 Task: Use the formula "FISHER" in spreadsheet "Project portfolio".
Action: Mouse moved to (369, 310)
Screenshot: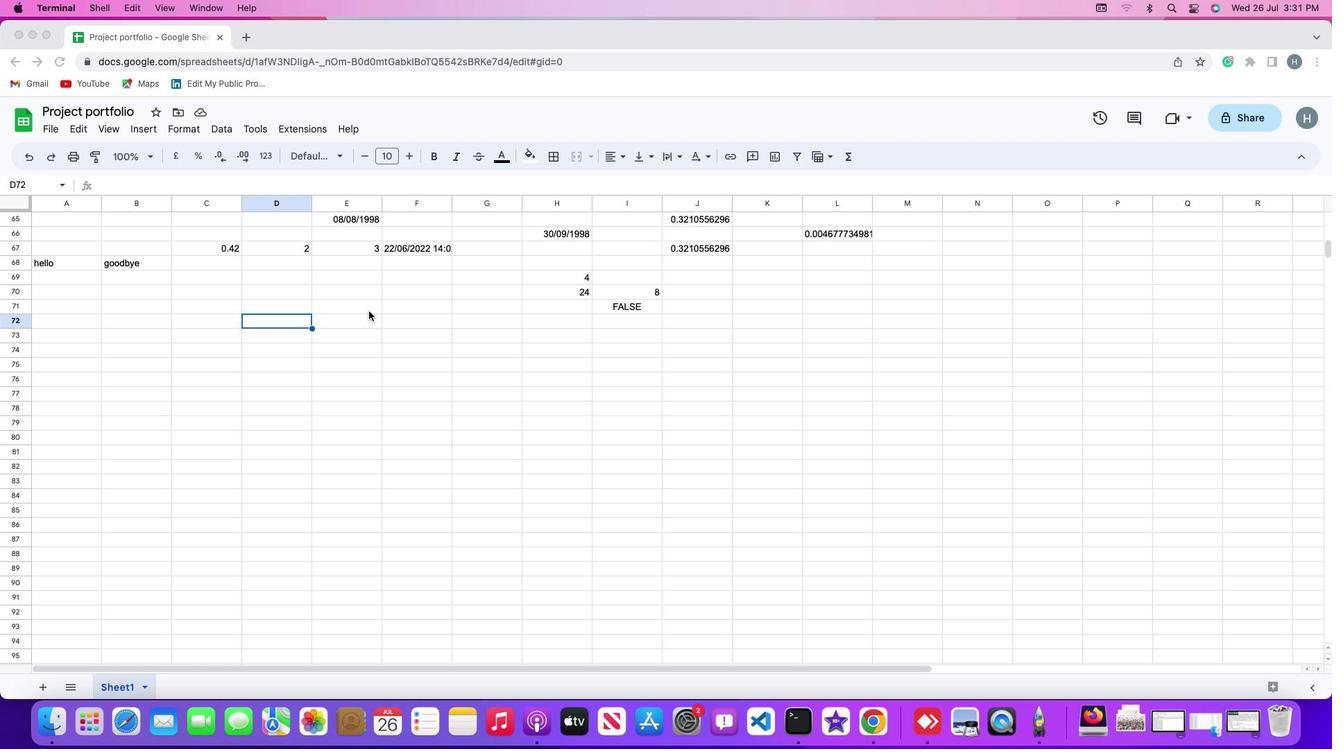 
Action: Mouse pressed left at (369, 310)
Screenshot: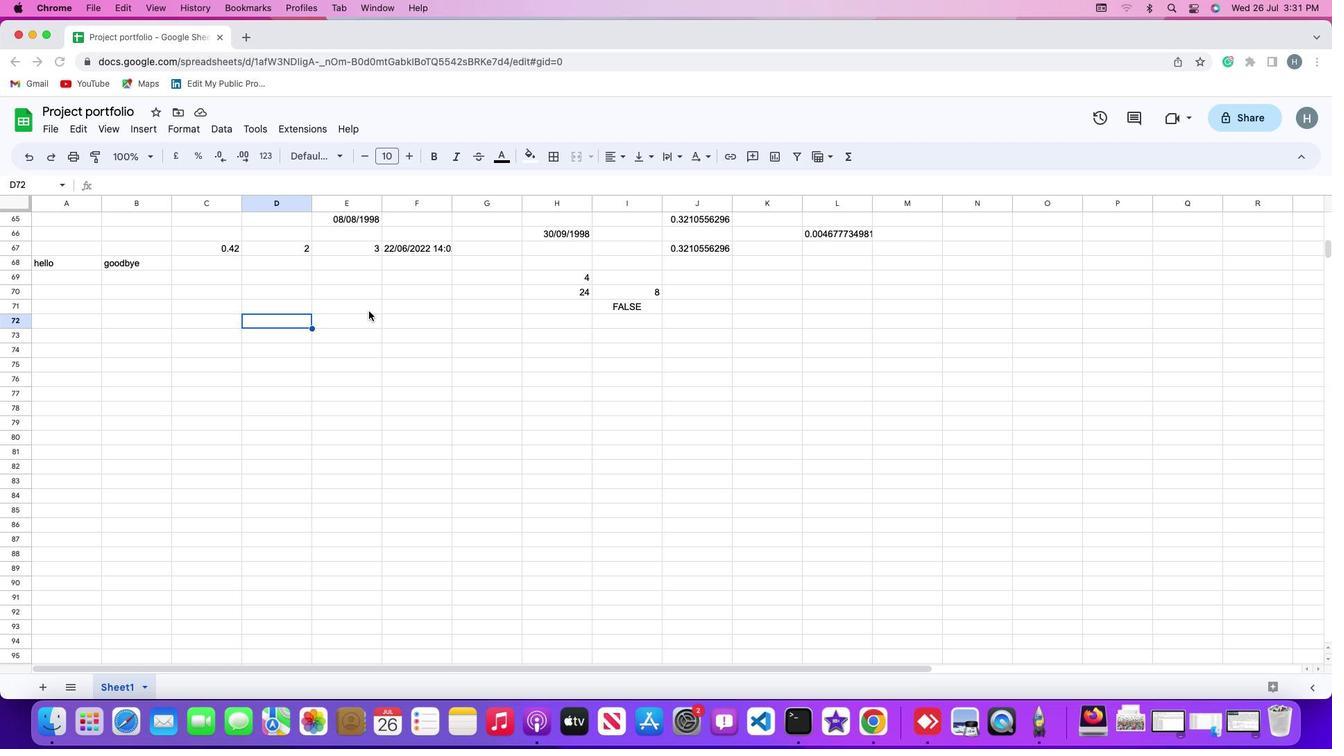 
Action: Mouse moved to (224, 291)
Screenshot: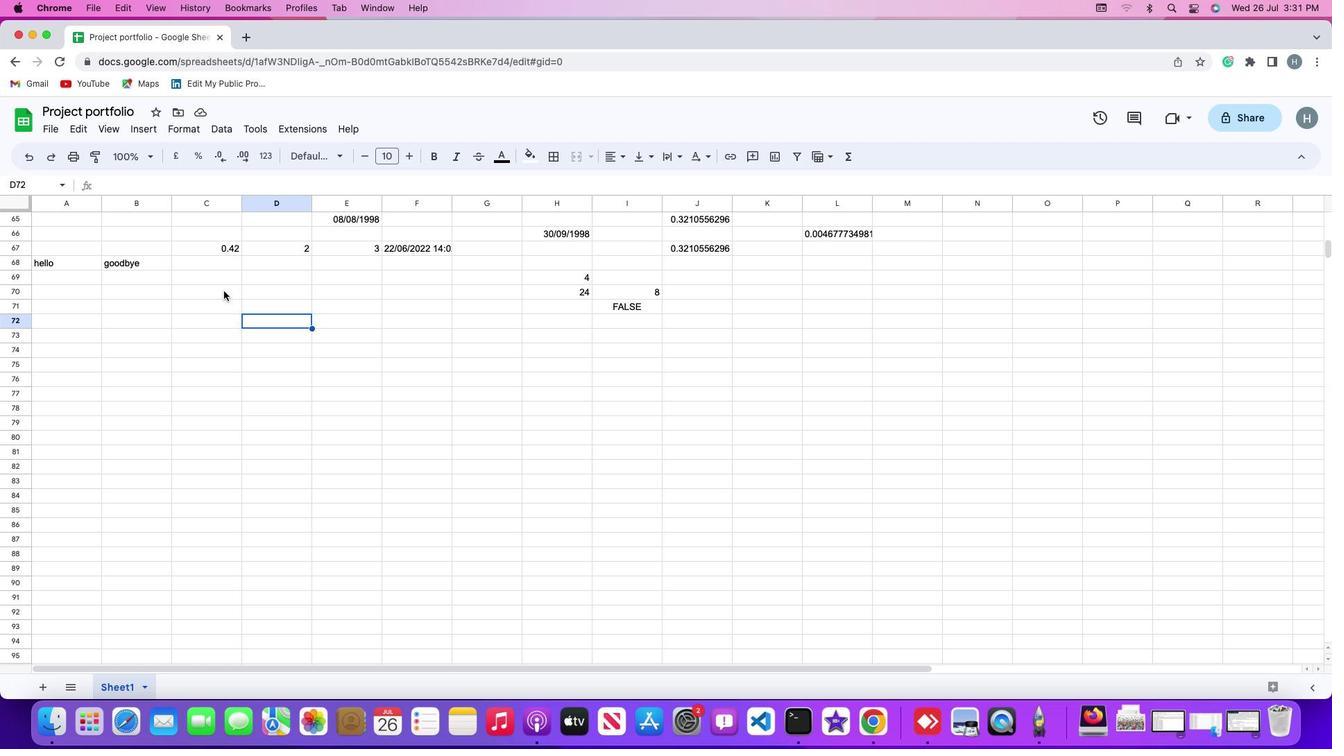 
Action: Mouse pressed left at (224, 291)
Screenshot: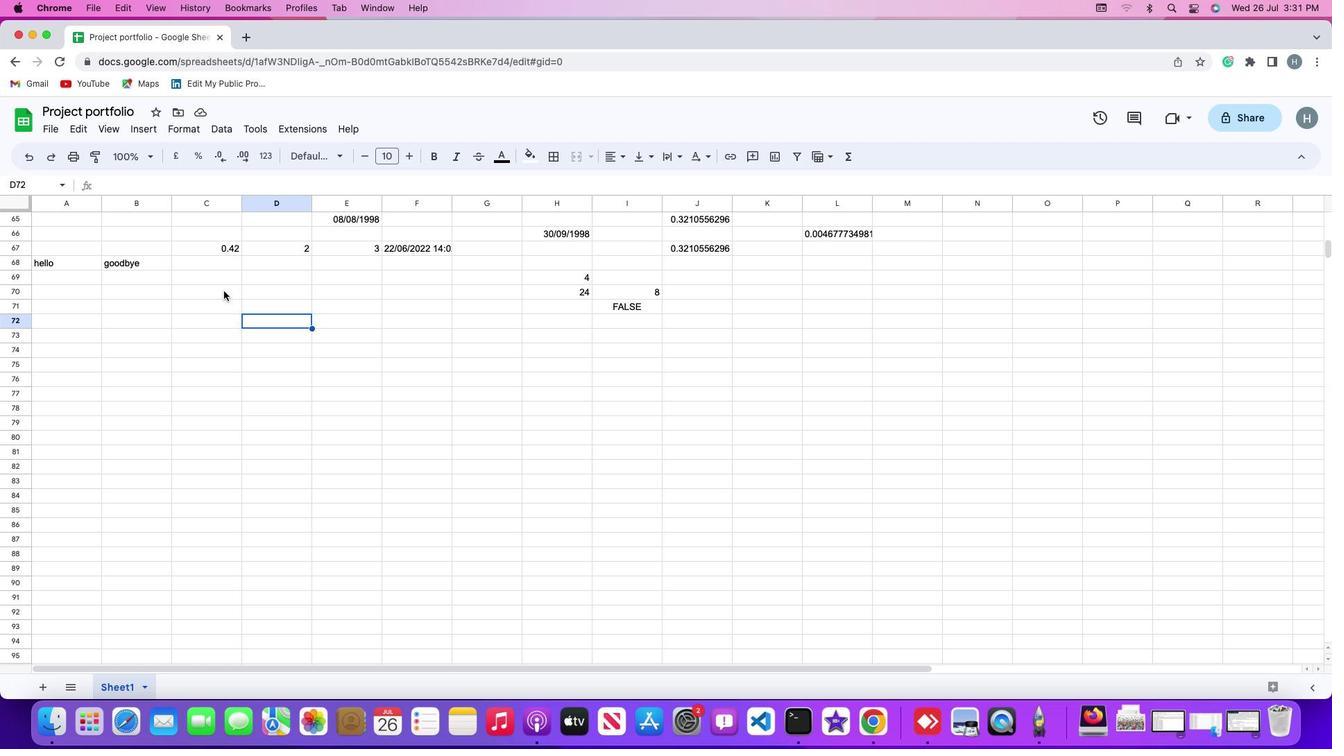 
Action: Mouse moved to (138, 132)
Screenshot: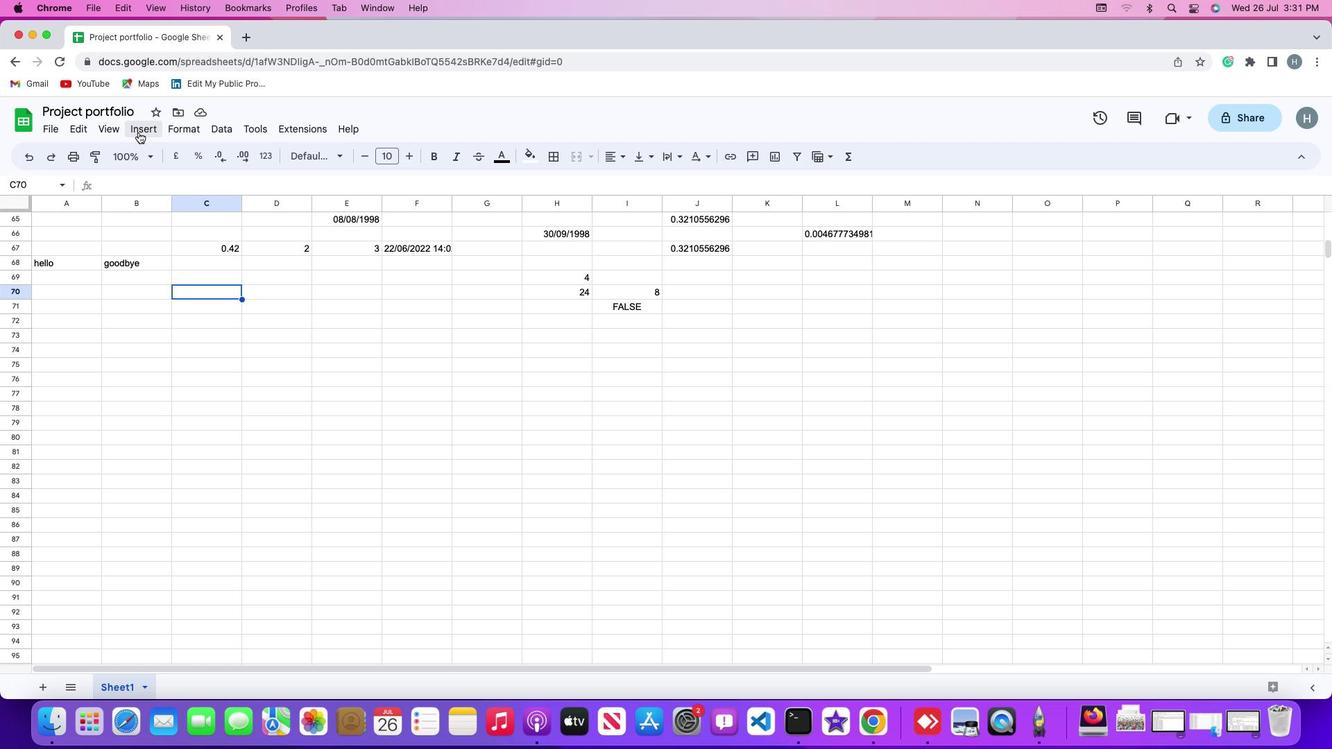 
Action: Mouse pressed left at (138, 132)
Screenshot: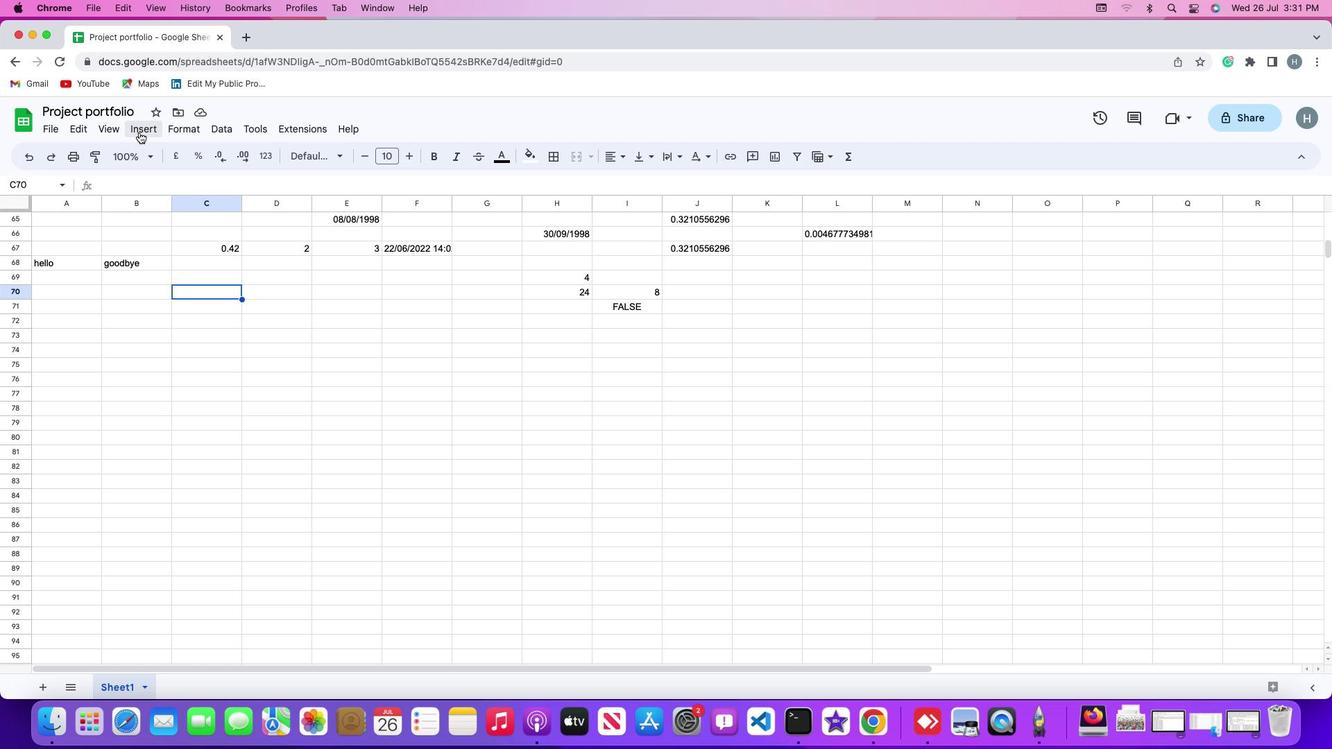 
Action: Mouse moved to (163, 356)
Screenshot: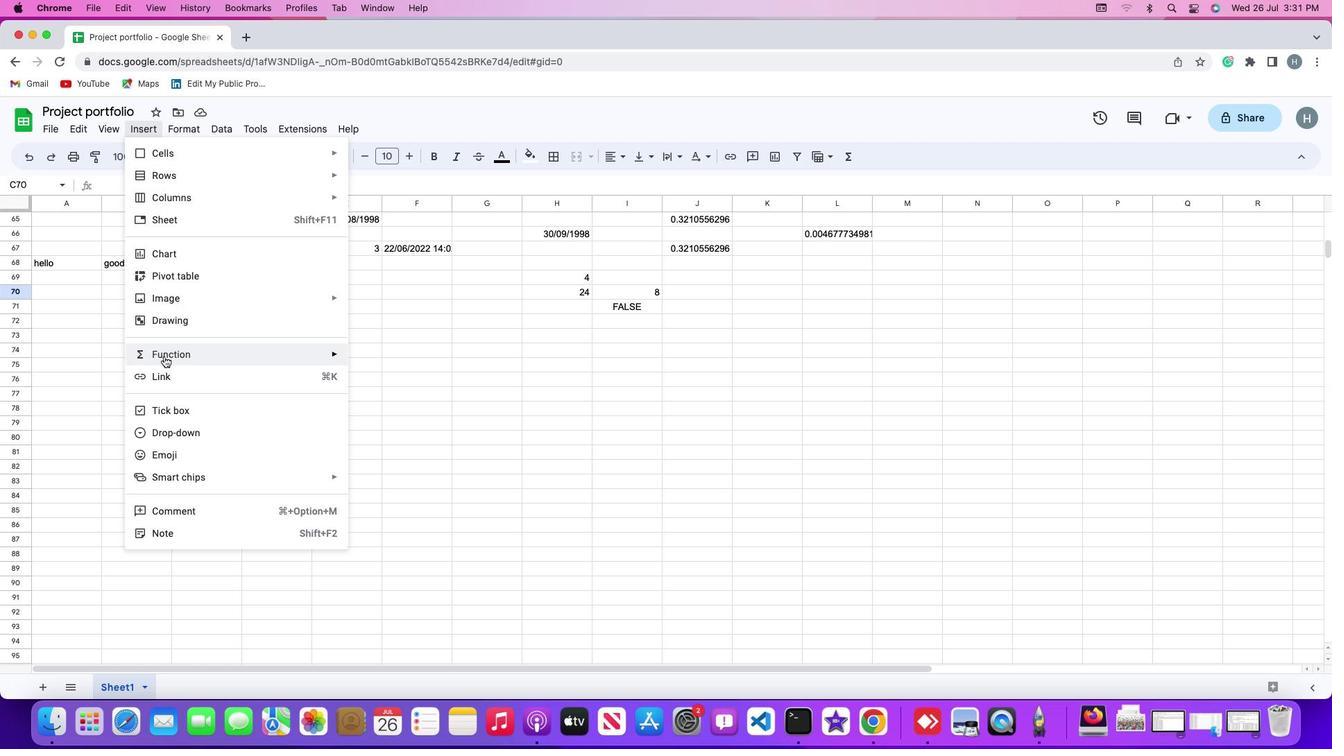 
Action: Mouse pressed left at (163, 356)
Screenshot: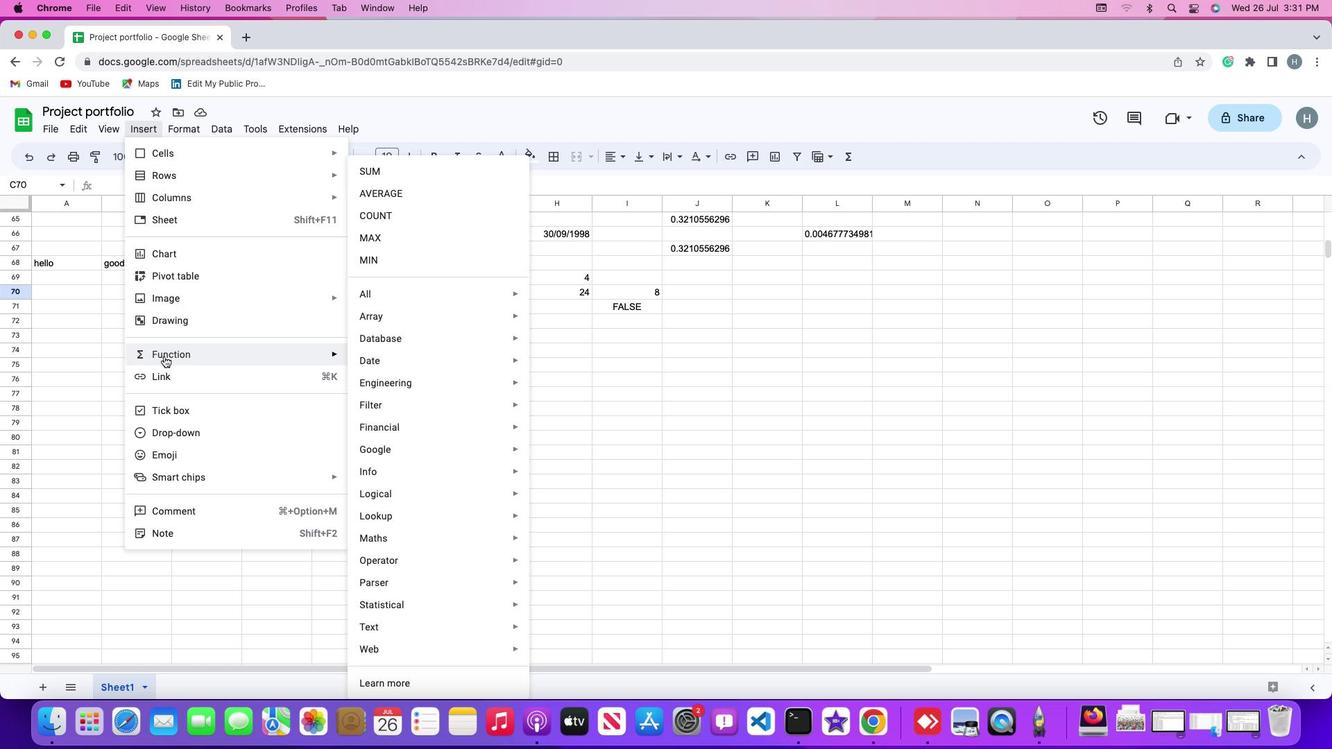 
Action: Mouse moved to (426, 291)
Screenshot: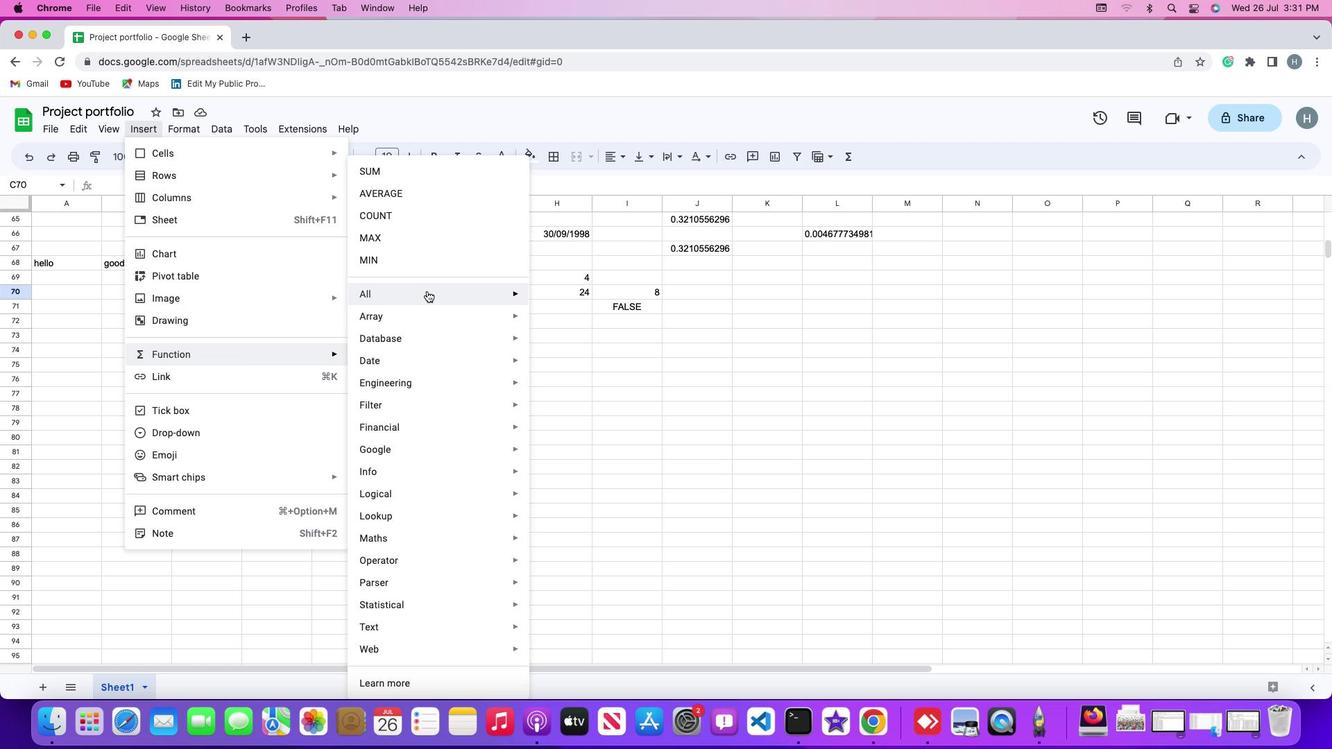
Action: Mouse pressed left at (426, 291)
Screenshot: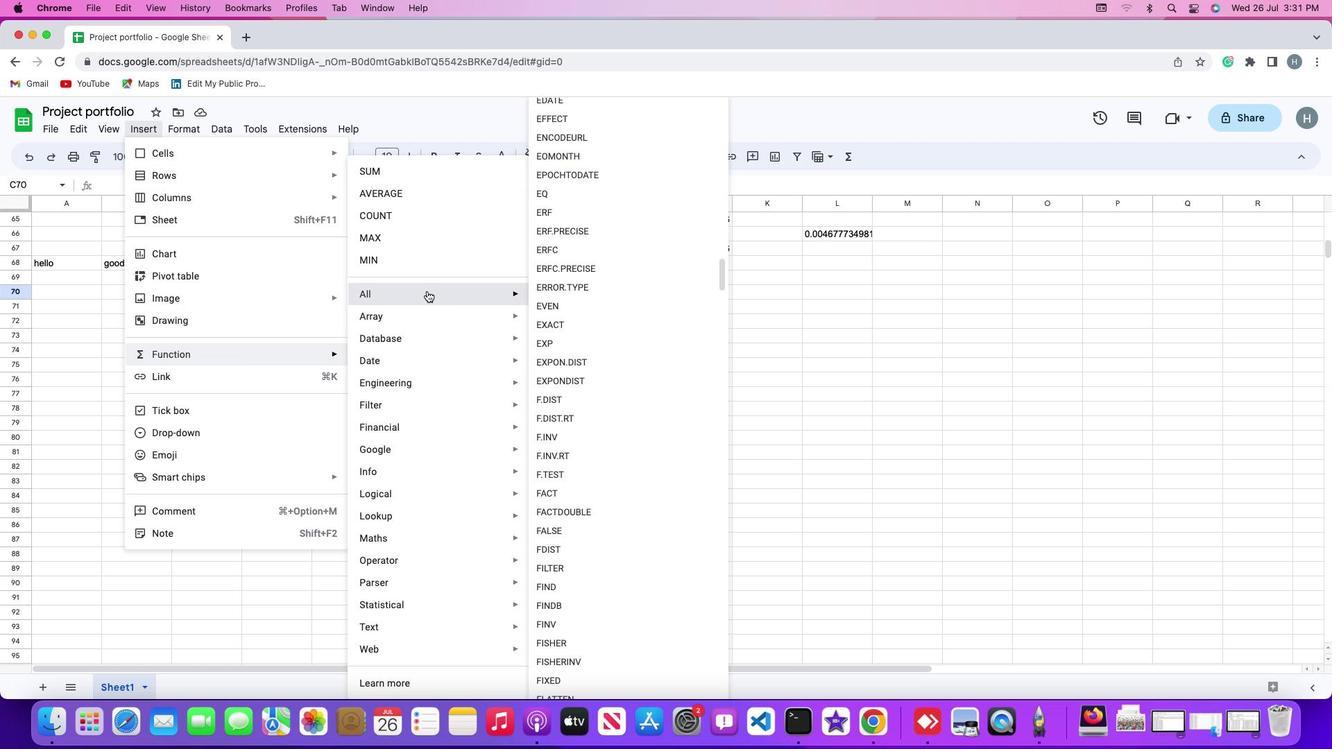 
Action: Mouse moved to (576, 645)
Screenshot: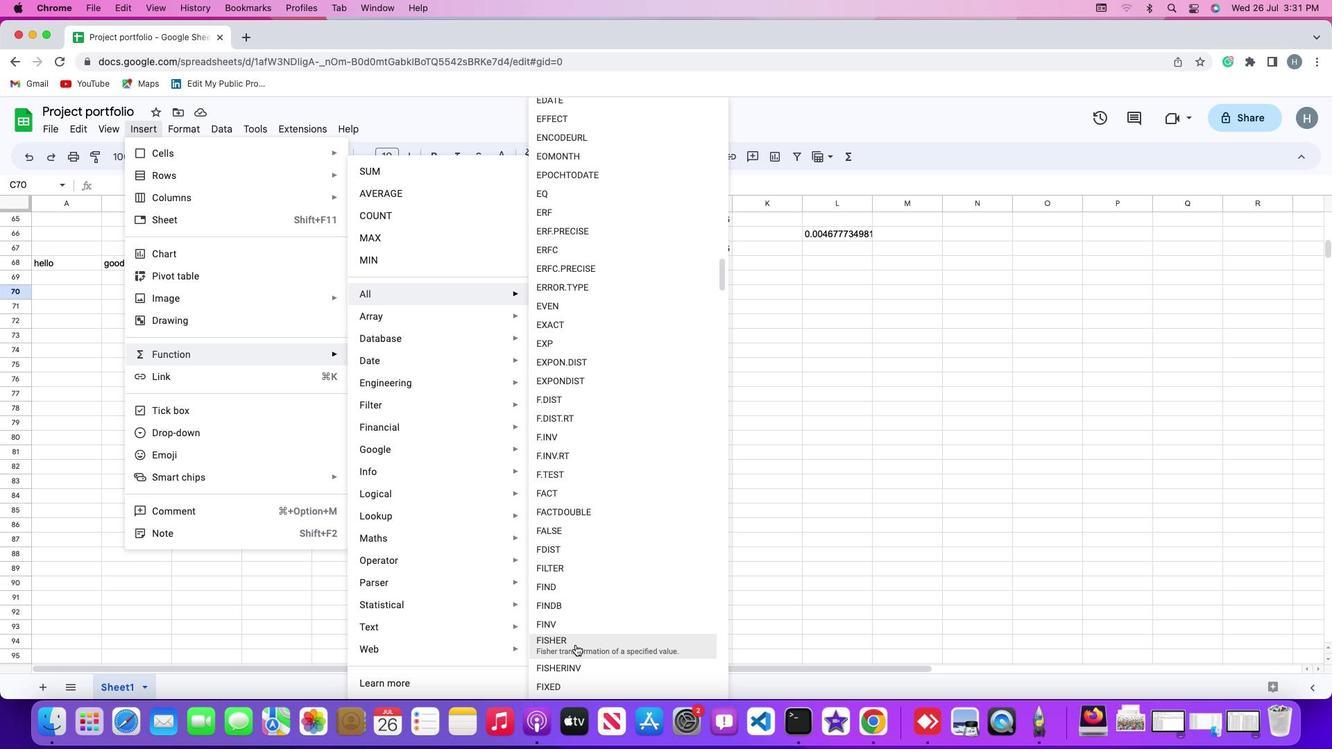 
Action: Mouse pressed left at (576, 645)
Screenshot: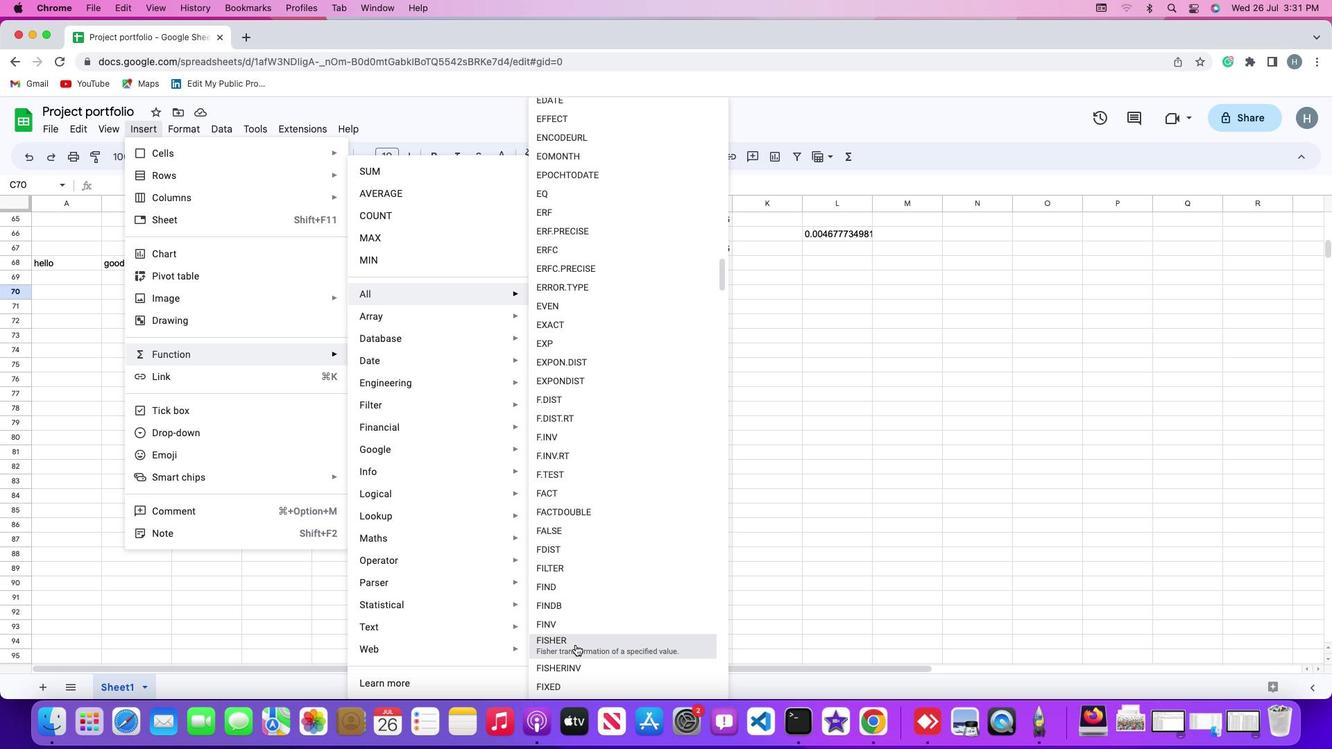 
Action: Mouse moved to (224, 248)
Screenshot: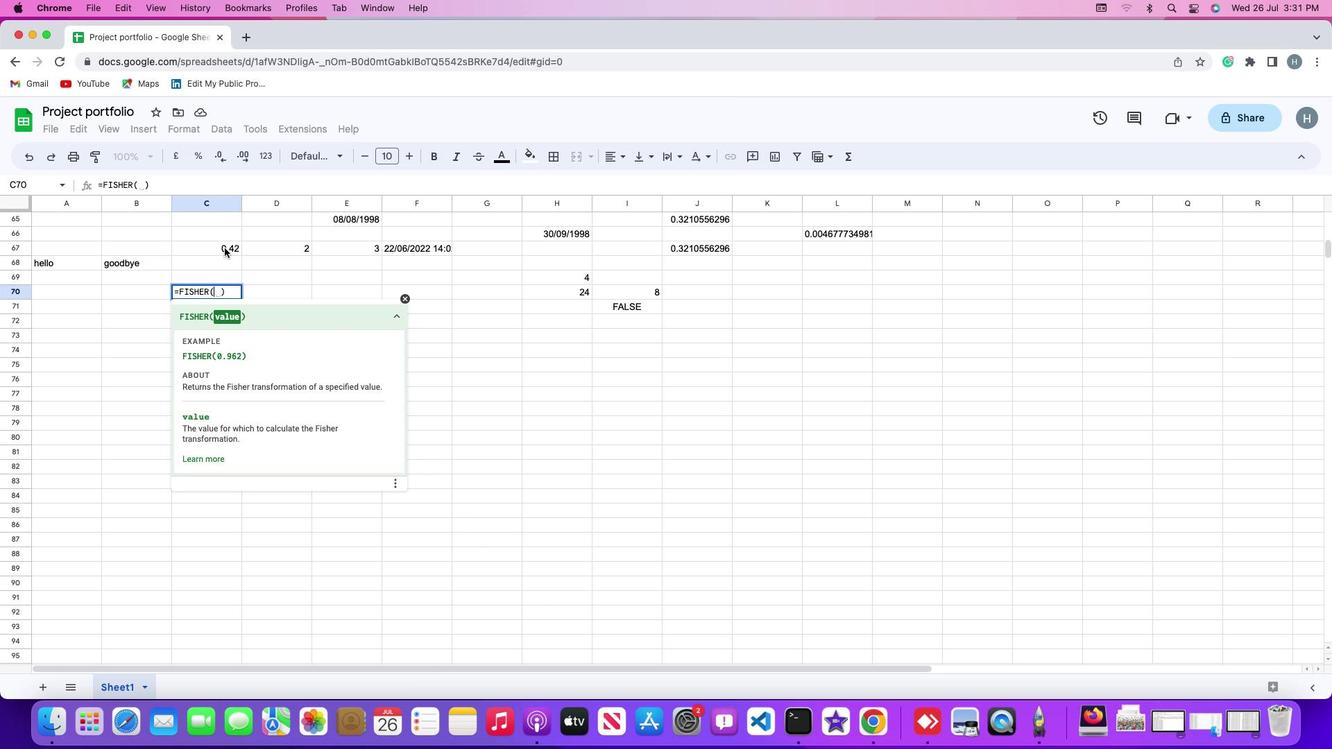 
Action: Mouse pressed left at (224, 248)
Screenshot: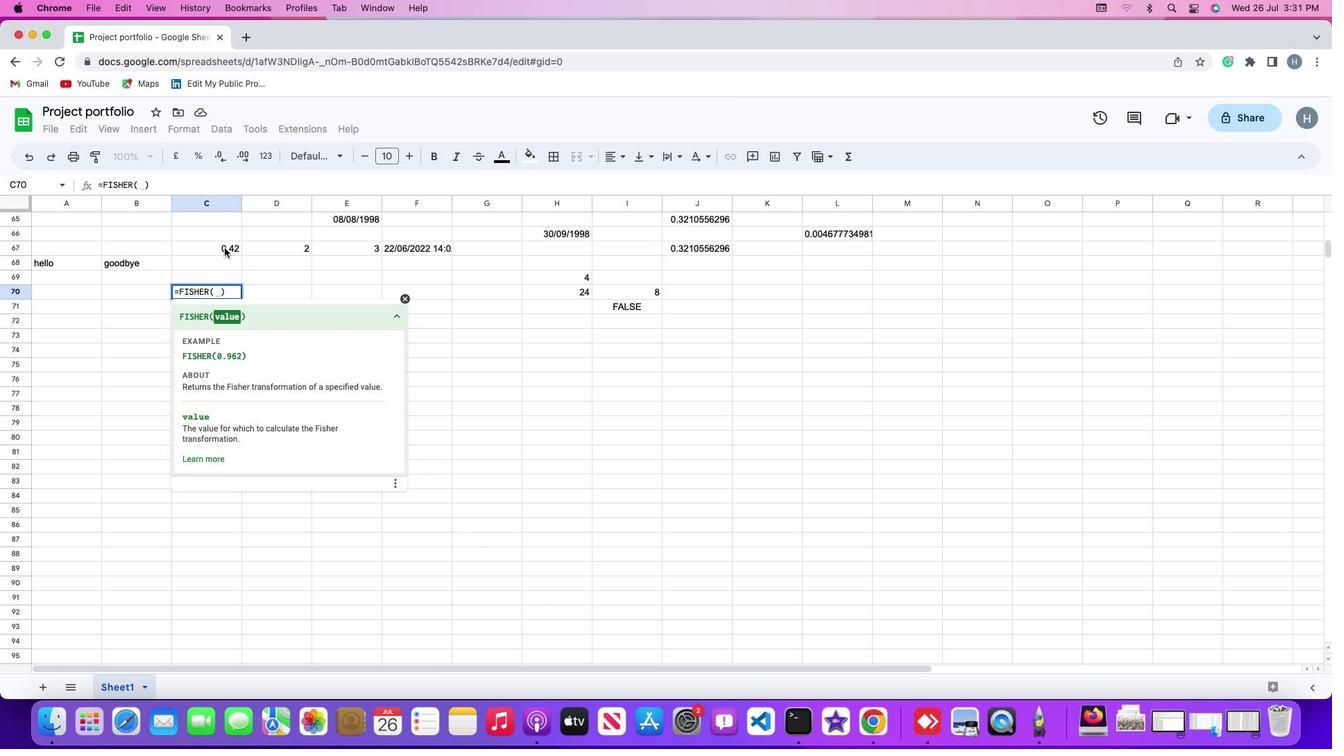 
Action: Mouse moved to (227, 254)
Screenshot: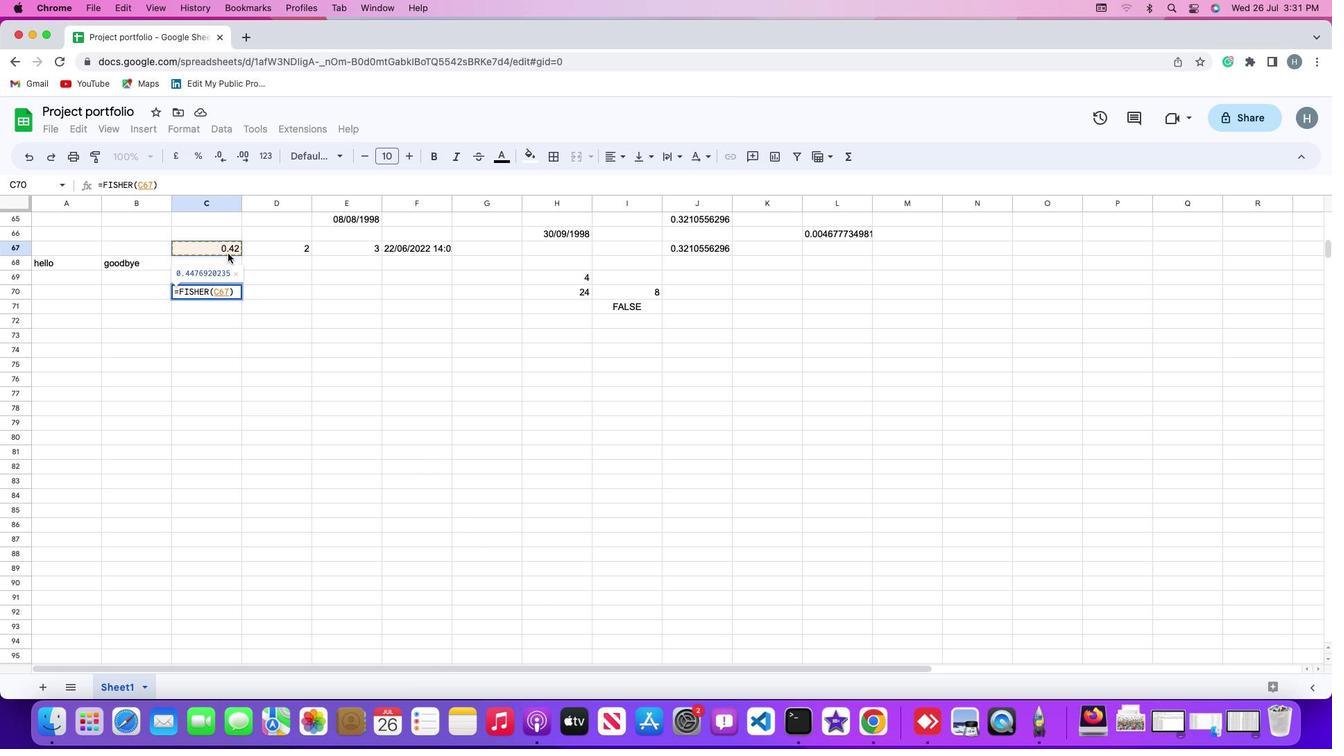 
Action: Key pressed Key.enter
Screenshot: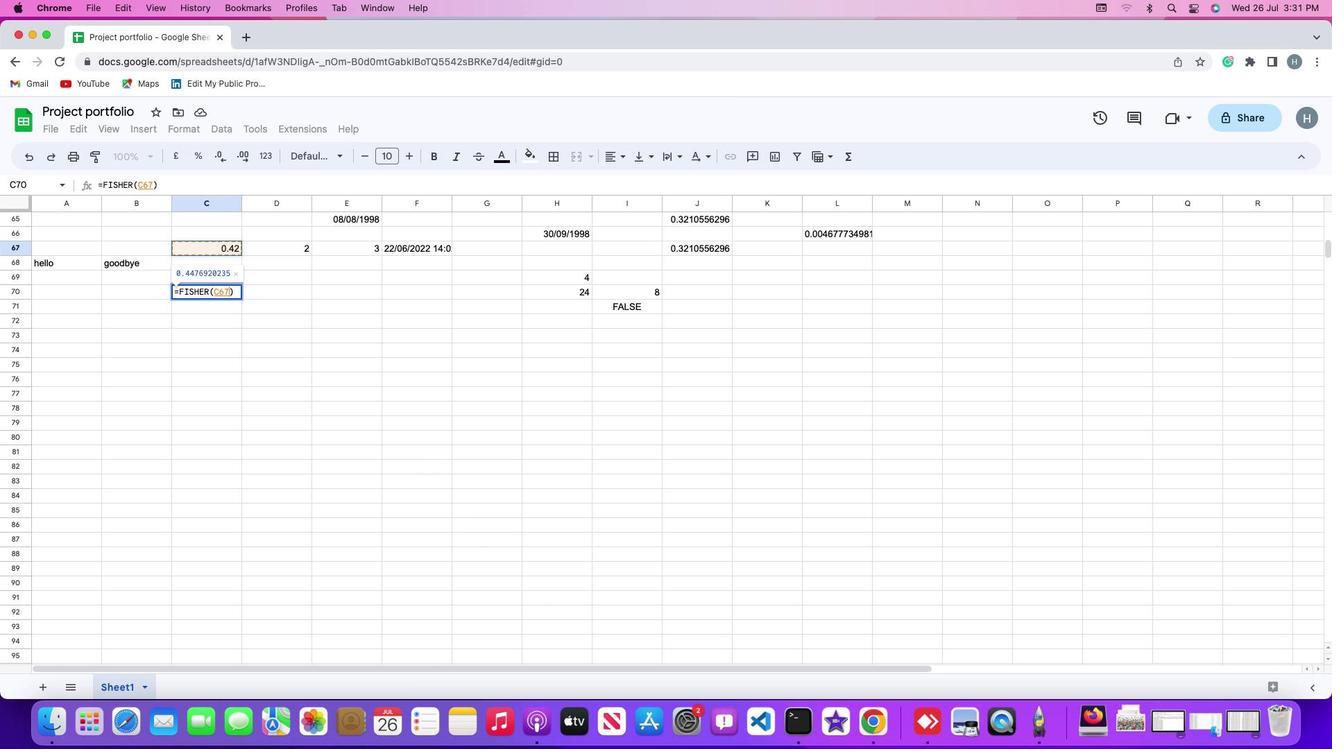
Action: Mouse moved to (251, 297)
Screenshot: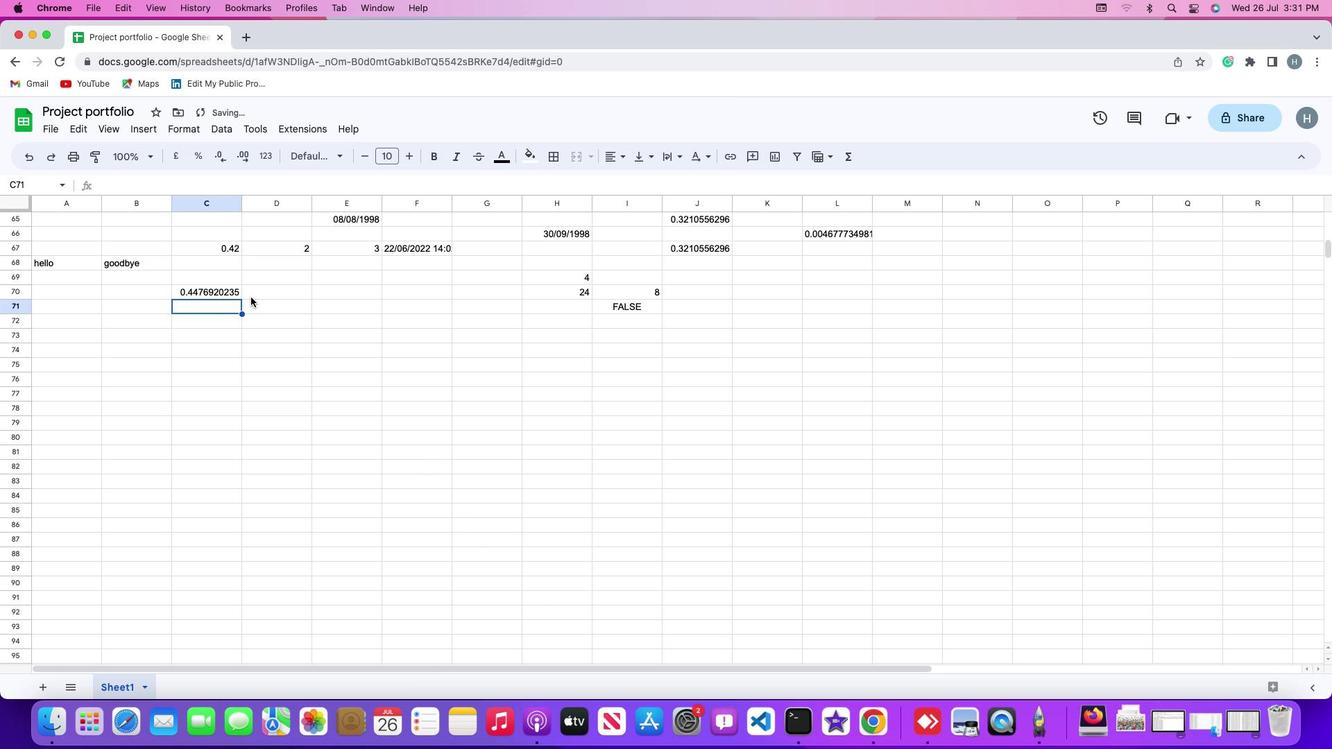 
